 Task: Sort the products in the category "Pasta Salad" by unit price (low first).
Action: Mouse moved to (15, 111)
Screenshot: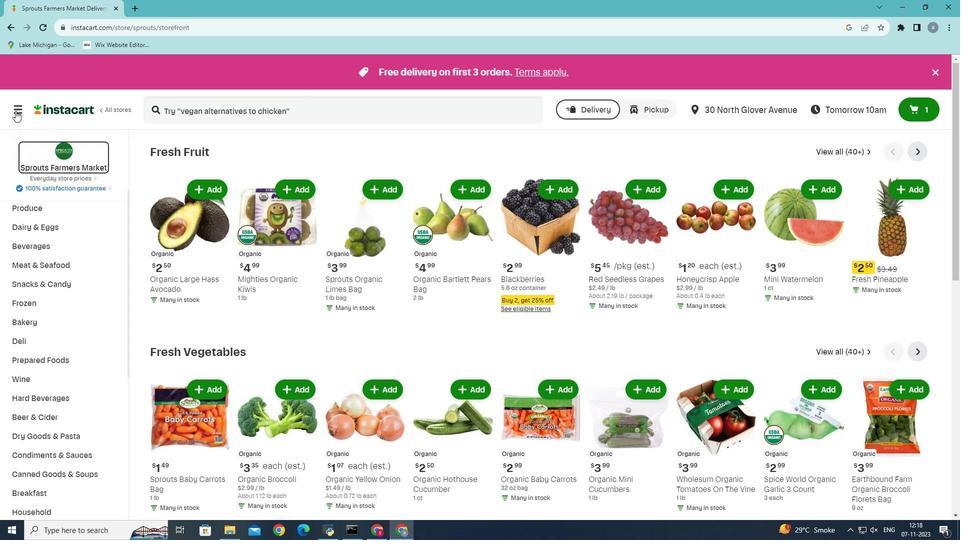 
Action: Mouse pressed left at (15, 111)
Screenshot: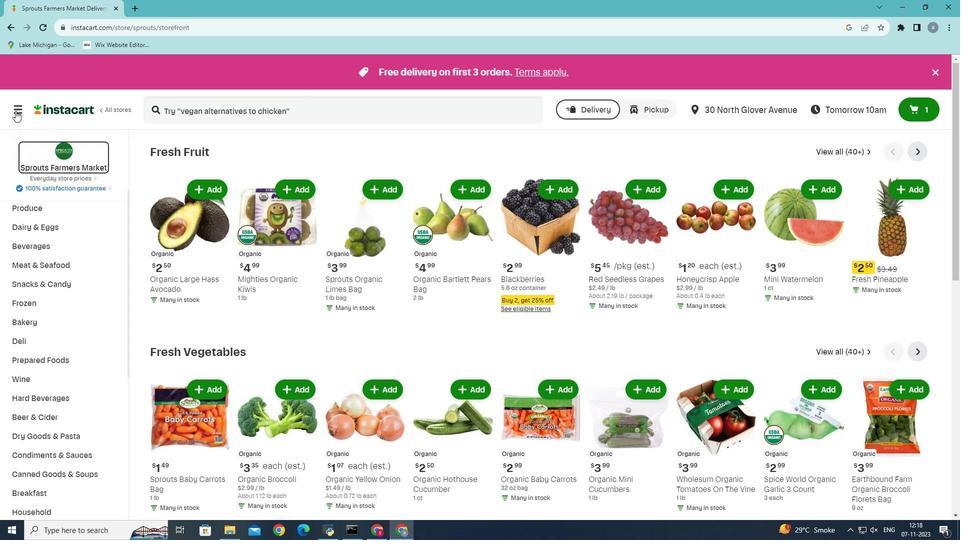 
Action: Mouse moved to (42, 274)
Screenshot: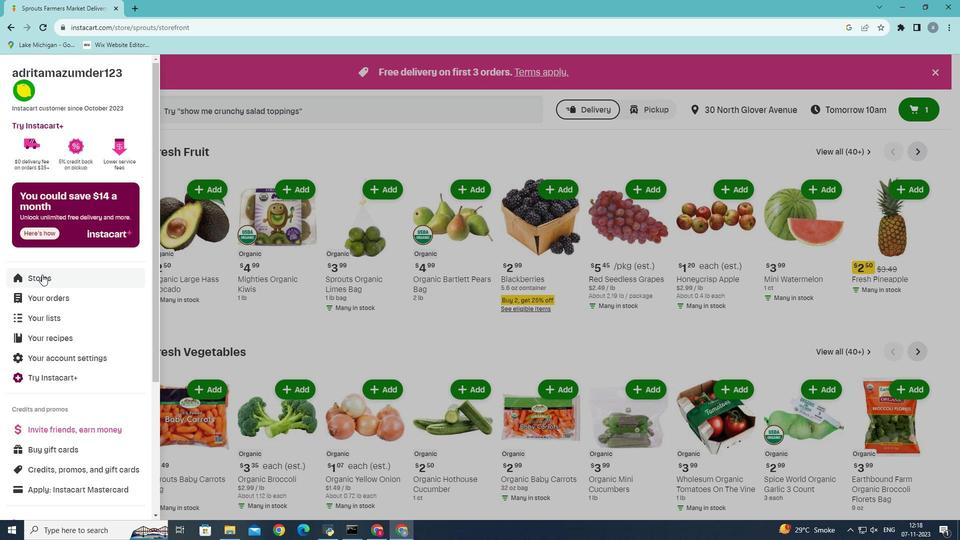 
Action: Mouse pressed left at (42, 274)
Screenshot: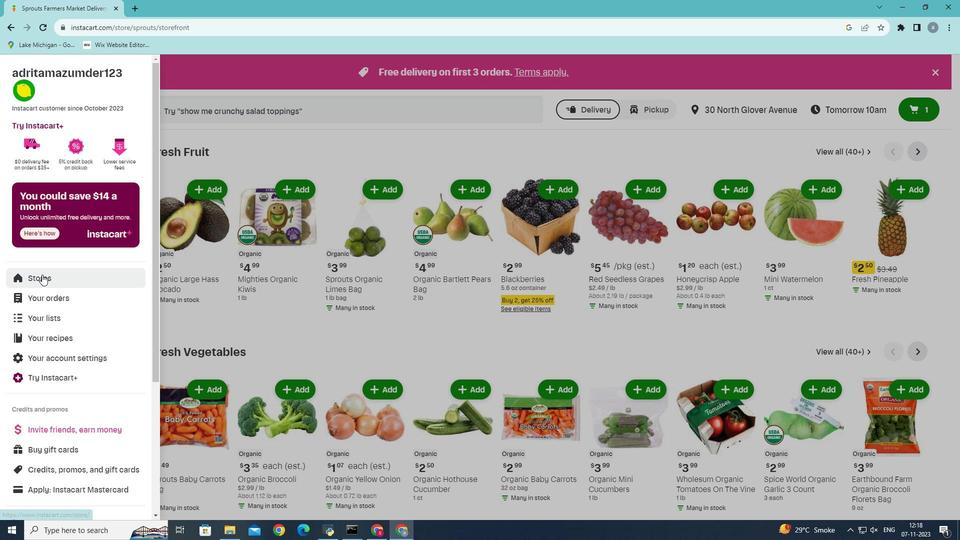 
Action: Mouse moved to (230, 111)
Screenshot: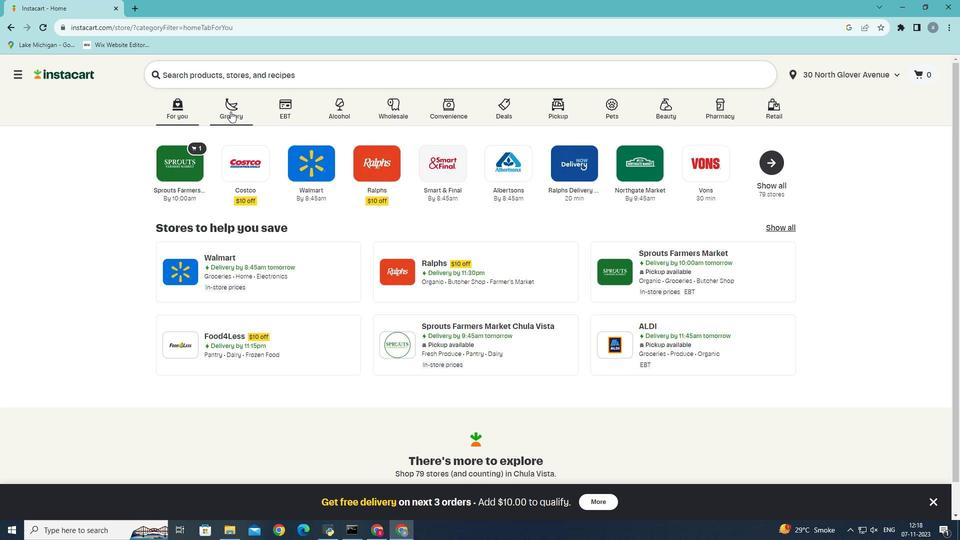 
Action: Mouse pressed left at (230, 111)
Screenshot: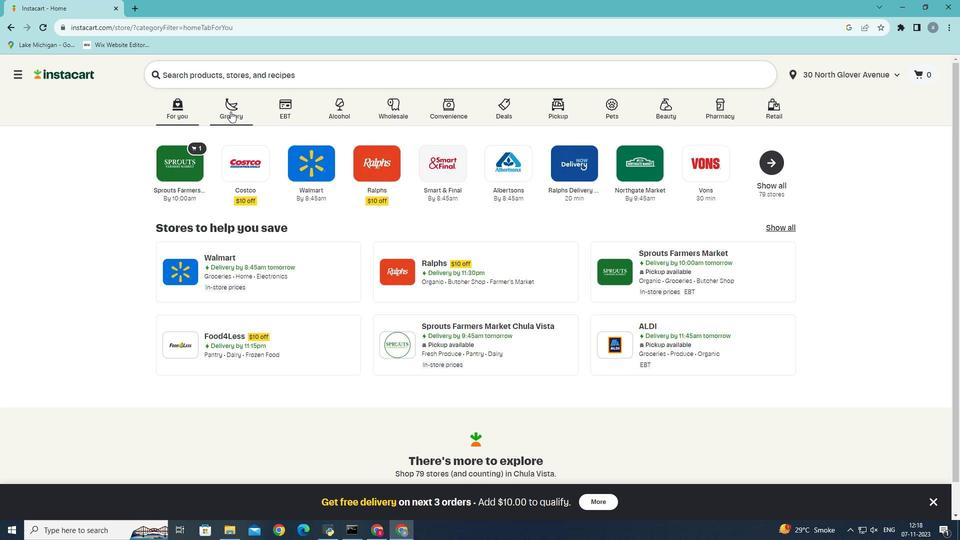 
Action: Mouse moved to (221, 304)
Screenshot: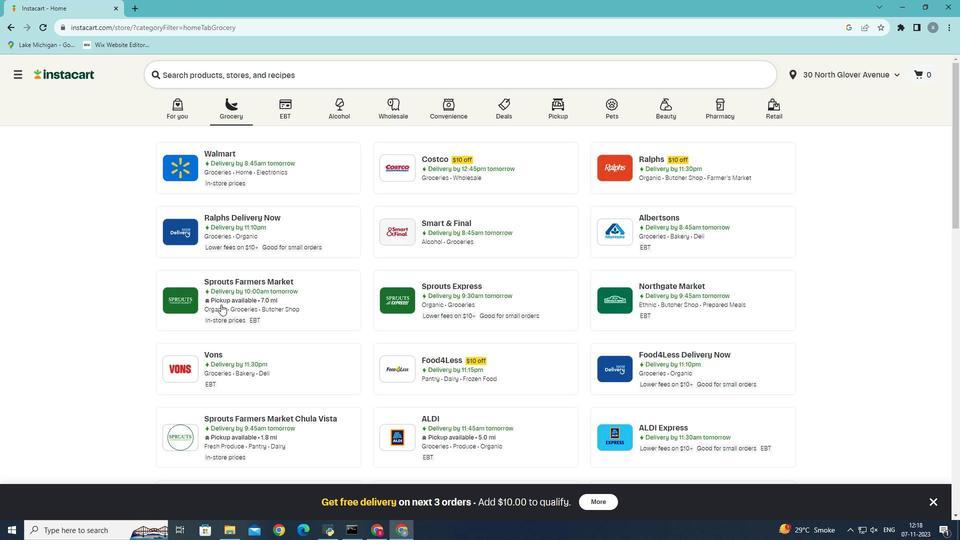 
Action: Mouse pressed left at (221, 304)
Screenshot: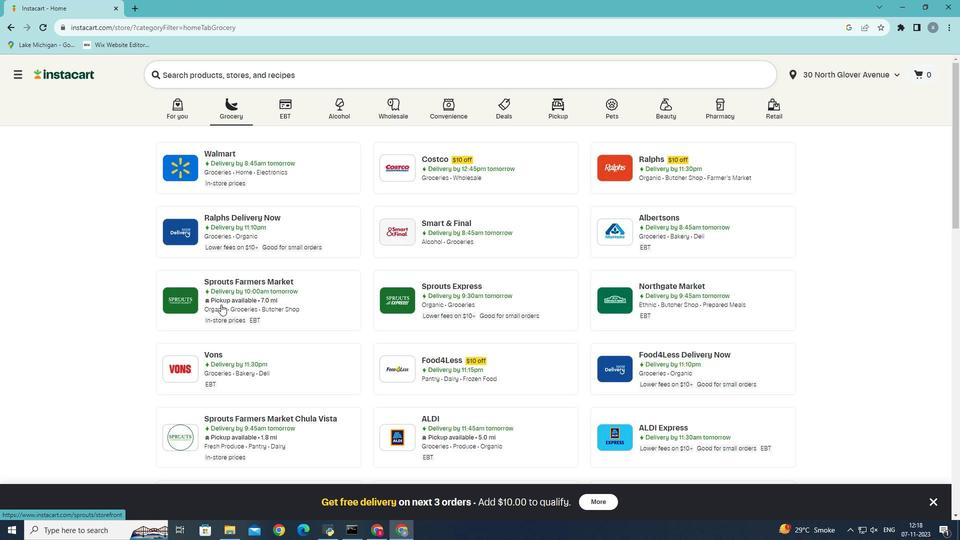 
Action: Mouse moved to (63, 450)
Screenshot: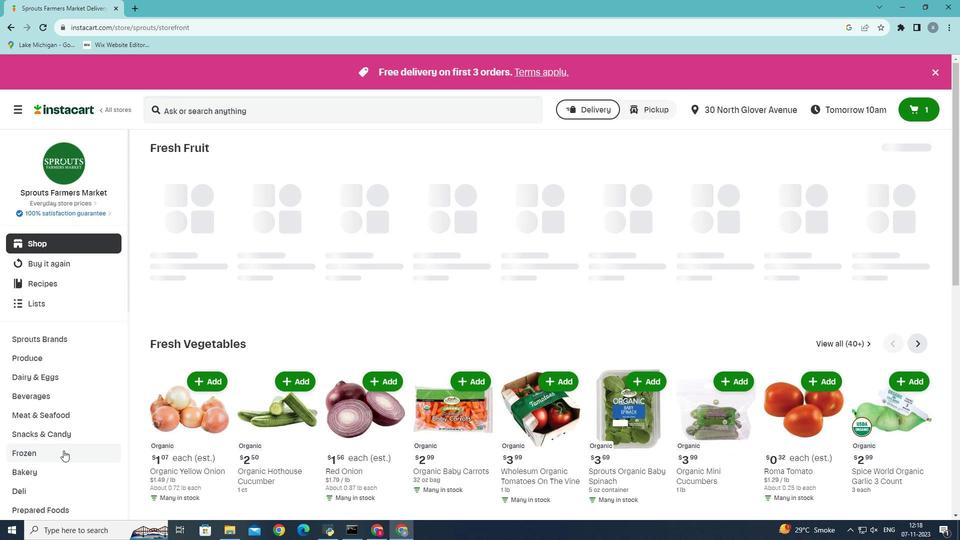 
Action: Mouse scrolled (63, 450) with delta (0, 0)
Screenshot: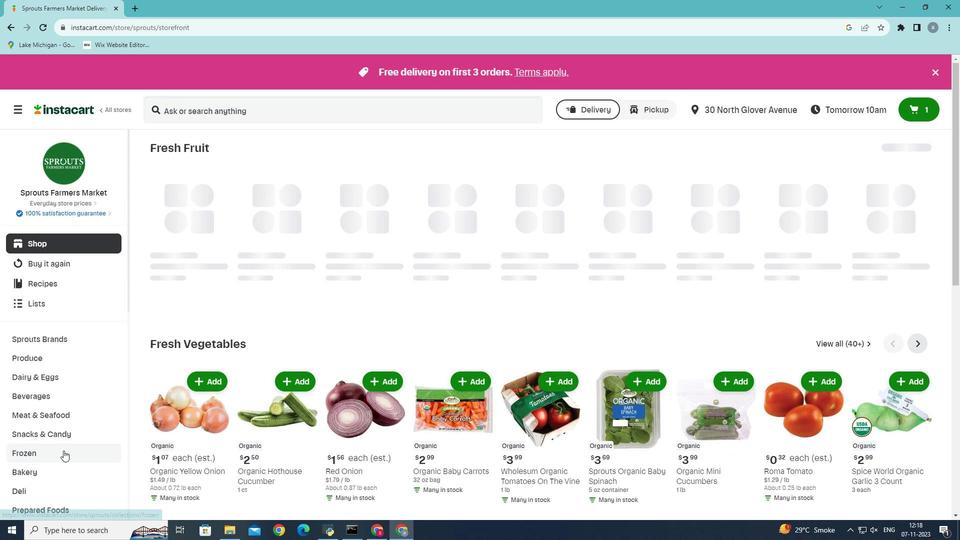 
Action: Mouse moved to (56, 460)
Screenshot: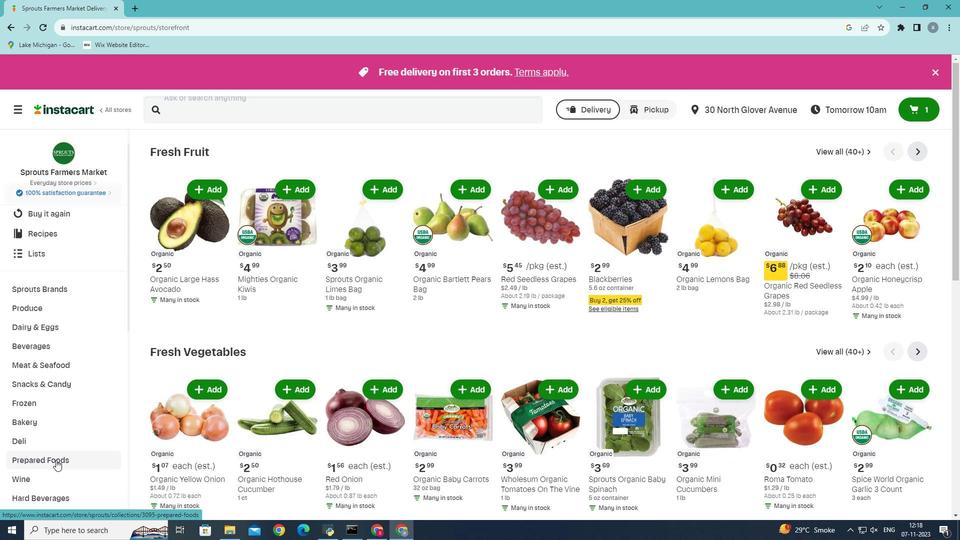 
Action: Mouse pressed left at (56, 460)
Screenshot: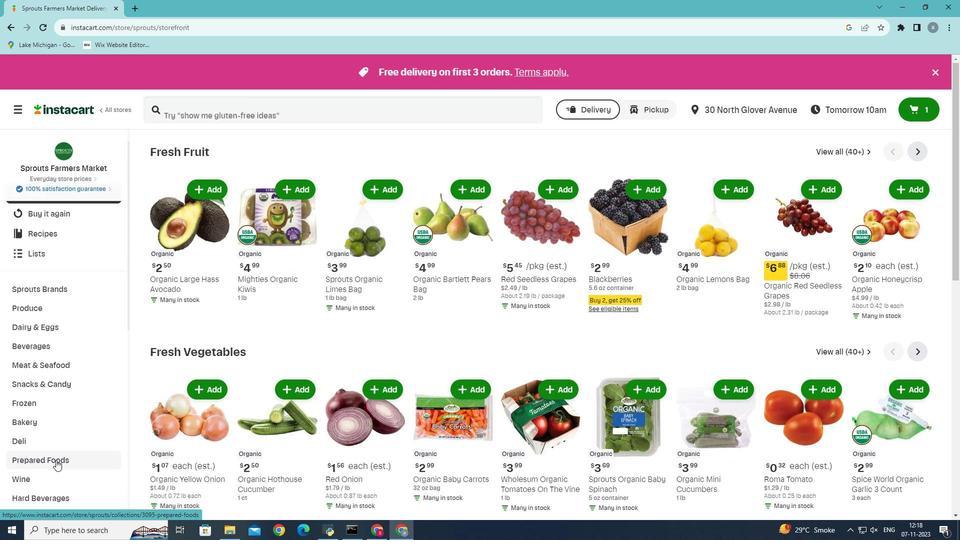 
Action: Mouse moved to (543, 174)
Screenshot: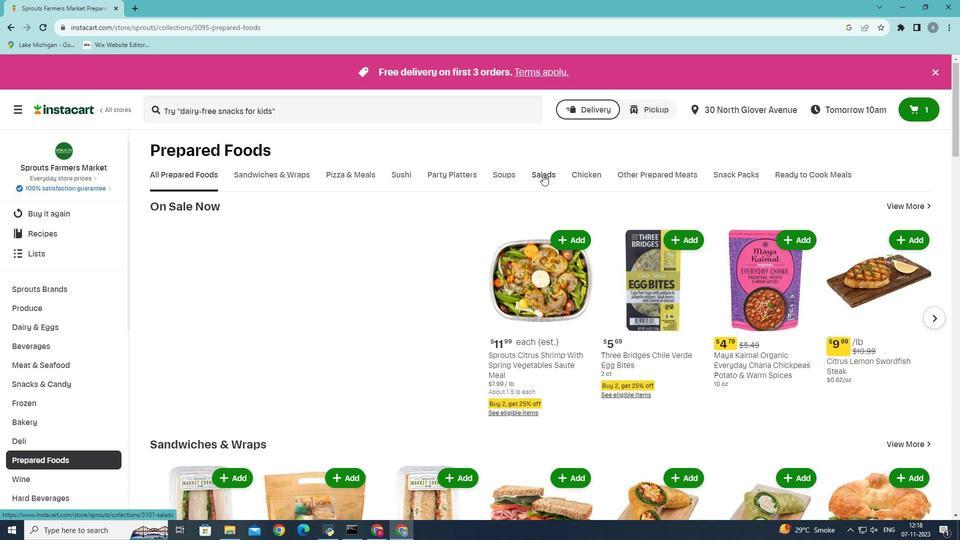 
Action: Mouse pressed left at (543, 174)
Screenshot: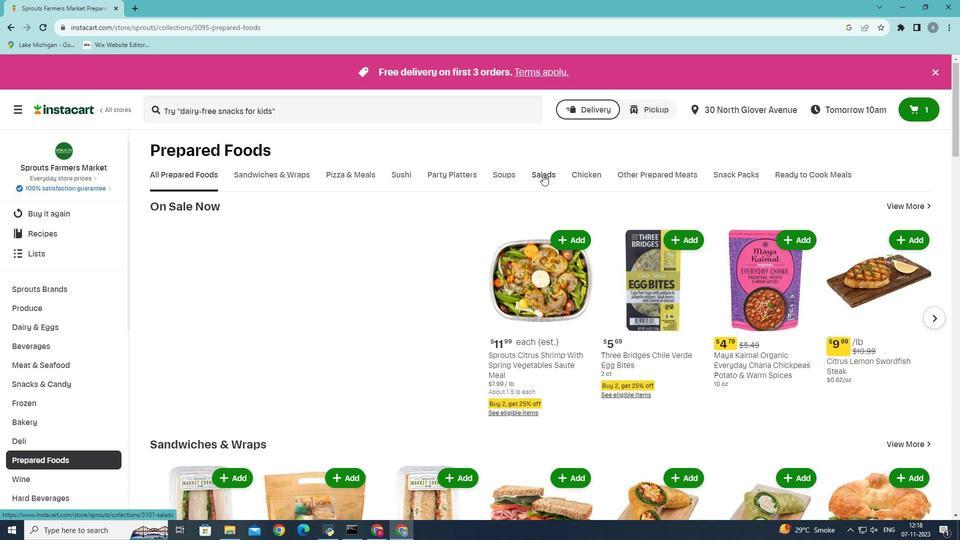 
Action: Mouse moved to (240, 222)
Screenshot: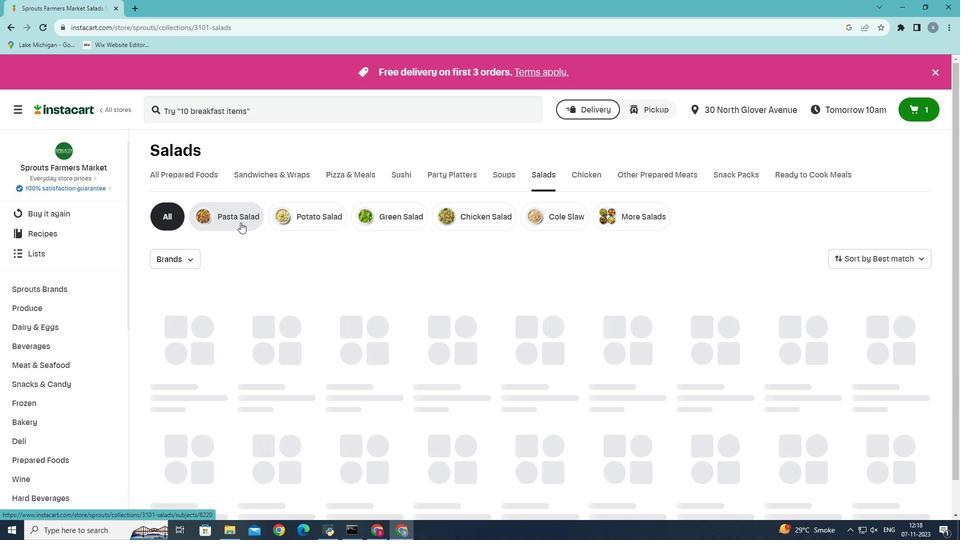 
Action: Mouse pressed left at (240, 222)
Screenshot: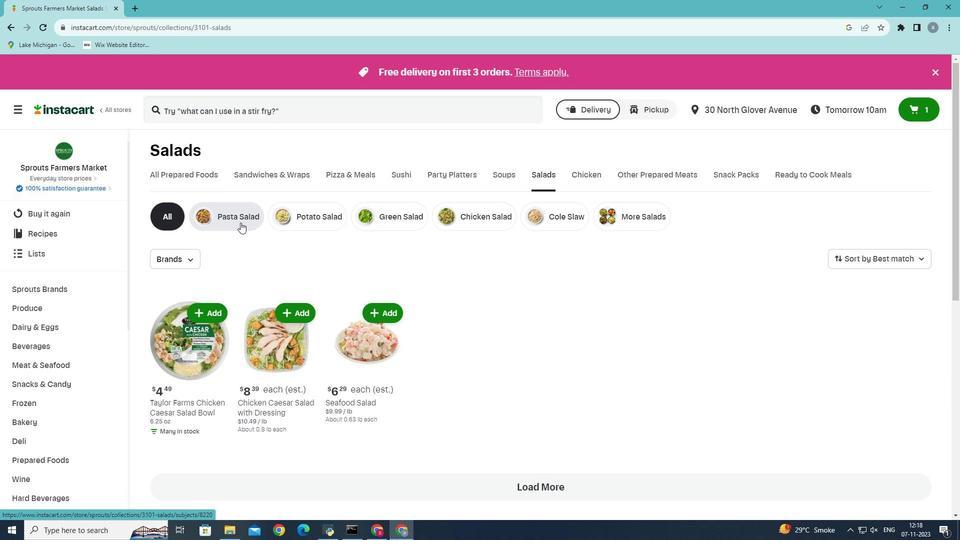 
Action: Mouse moved to (930, 257)
Screenshot: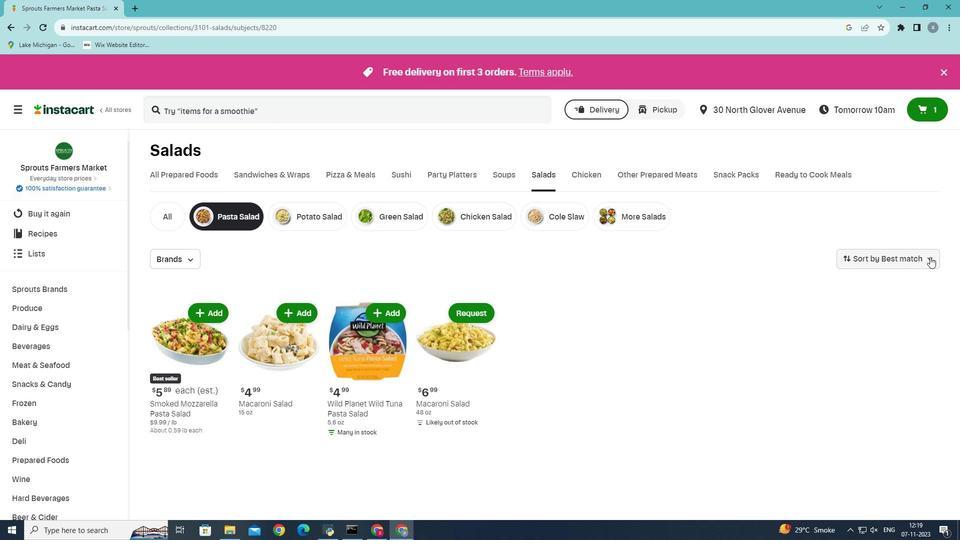
Action: Mouse pressed left at (930, 257)
Screenshot: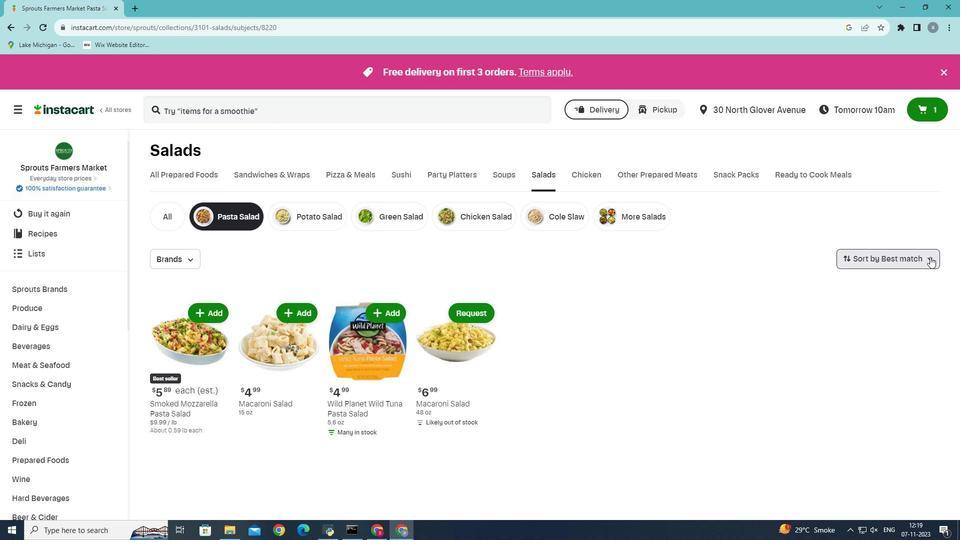 
Action: Mouse moved to (891, 348)
Screenshot: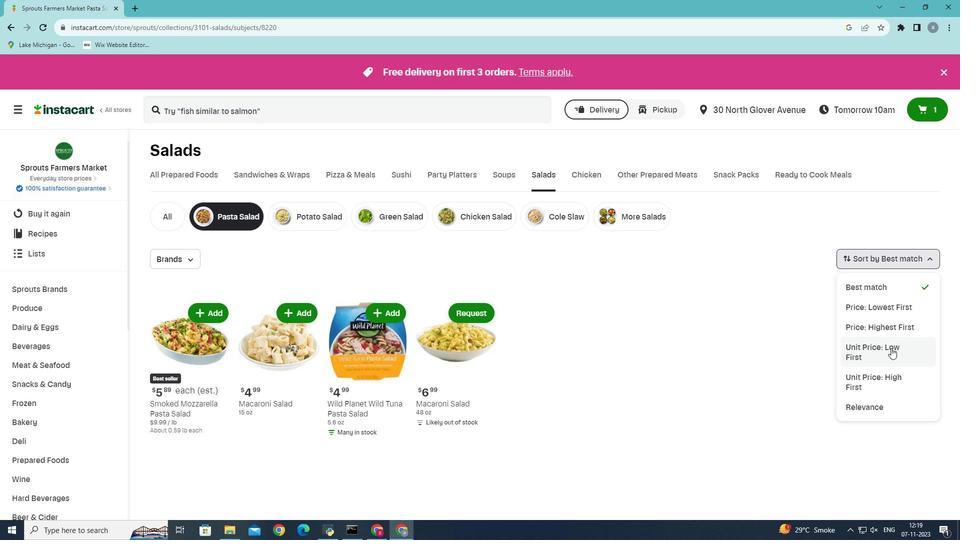 
Action: Mouse pressed left at (891, 348)
Screenshot: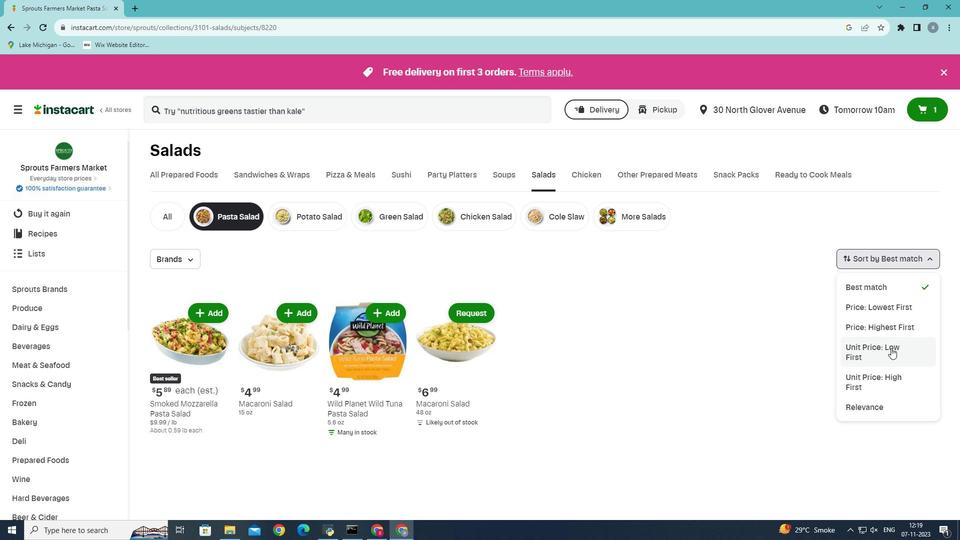 
Action: Mouse moved to (888, 340)
Screenshot: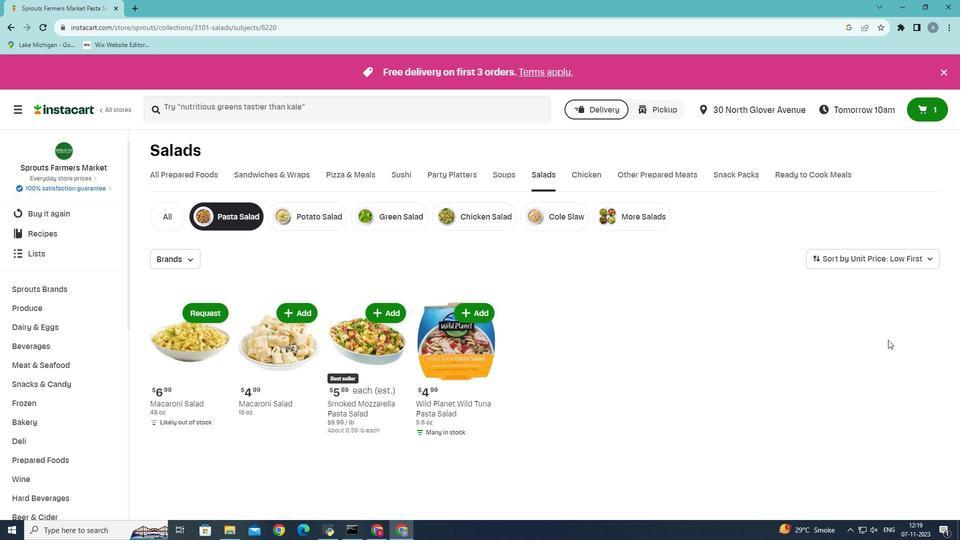 
